 Task: Check details about the amplify effect.
Action: Mouse moved to (461, 76)
Screenshot: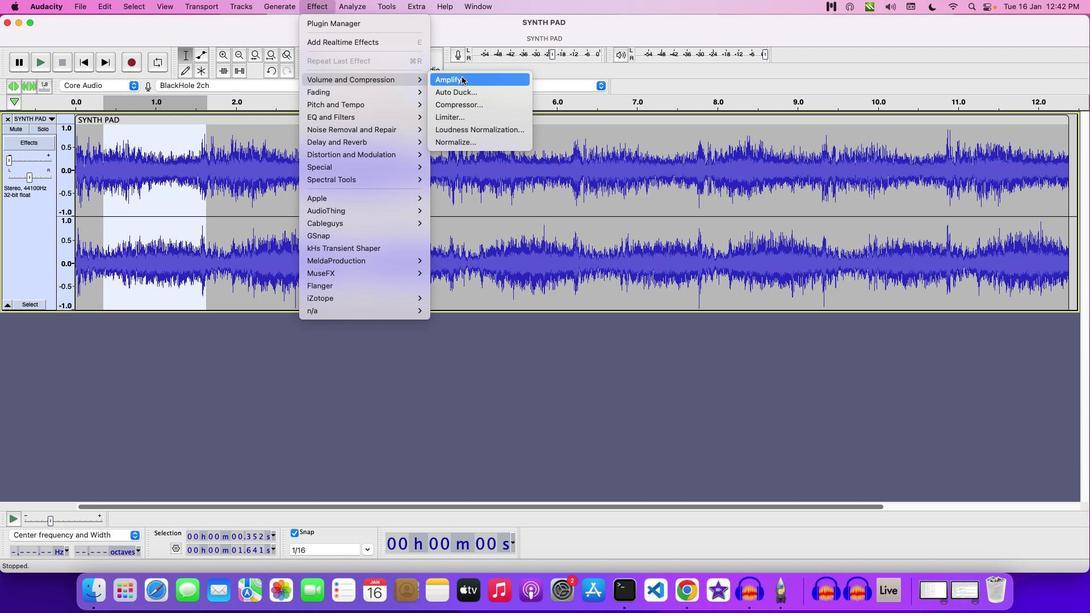 
Action: Mouse pressed left at (461, 76)
Screenshot: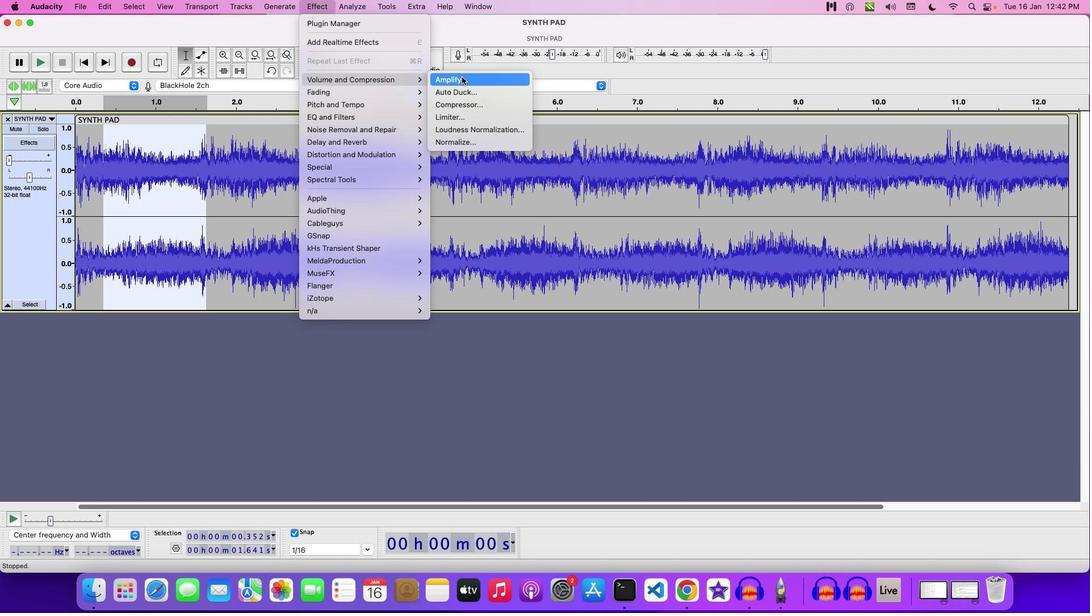 
Action: Mouse moved to (478, 266)
Screenshot: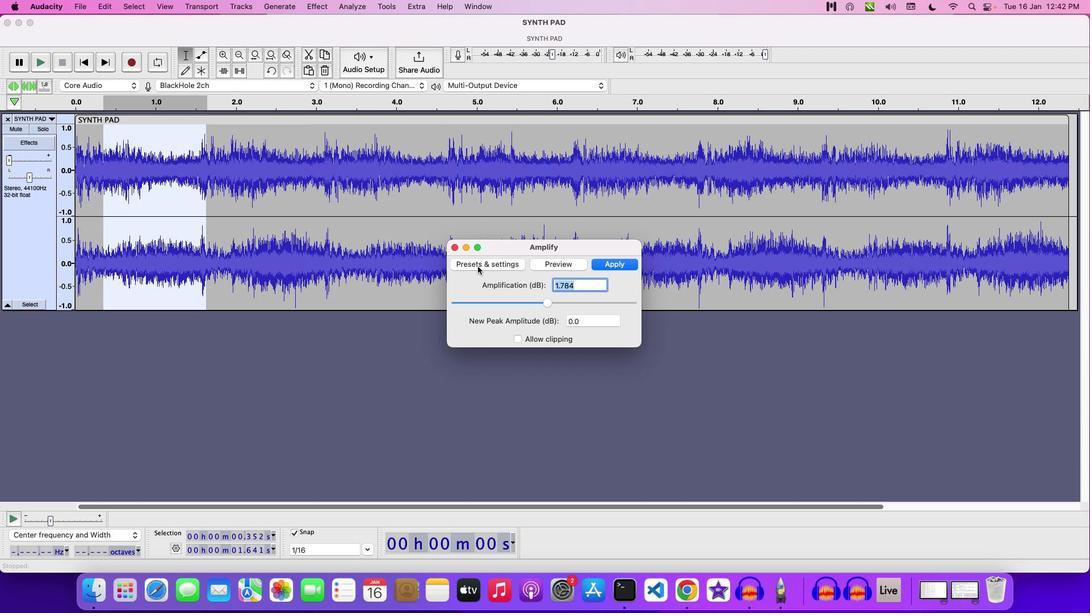 
Action: Mouse pressed left at (478, 266)
Screenshot: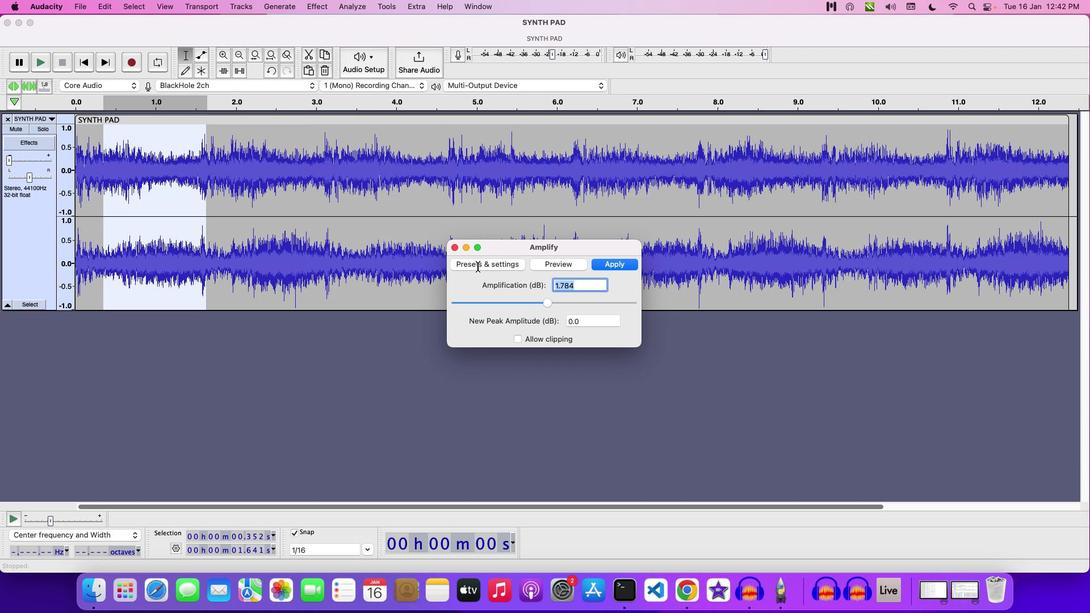 
Action: Mouse moved to (484, 390)
Screenshot: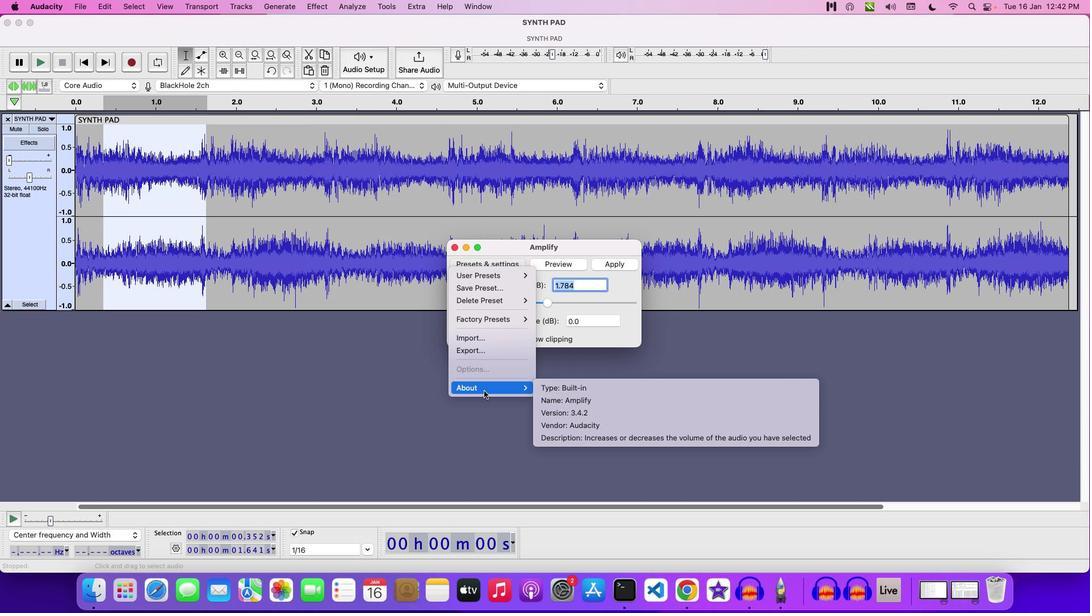 
Action: Mouse pressed left at (484, 390)
Screenshot: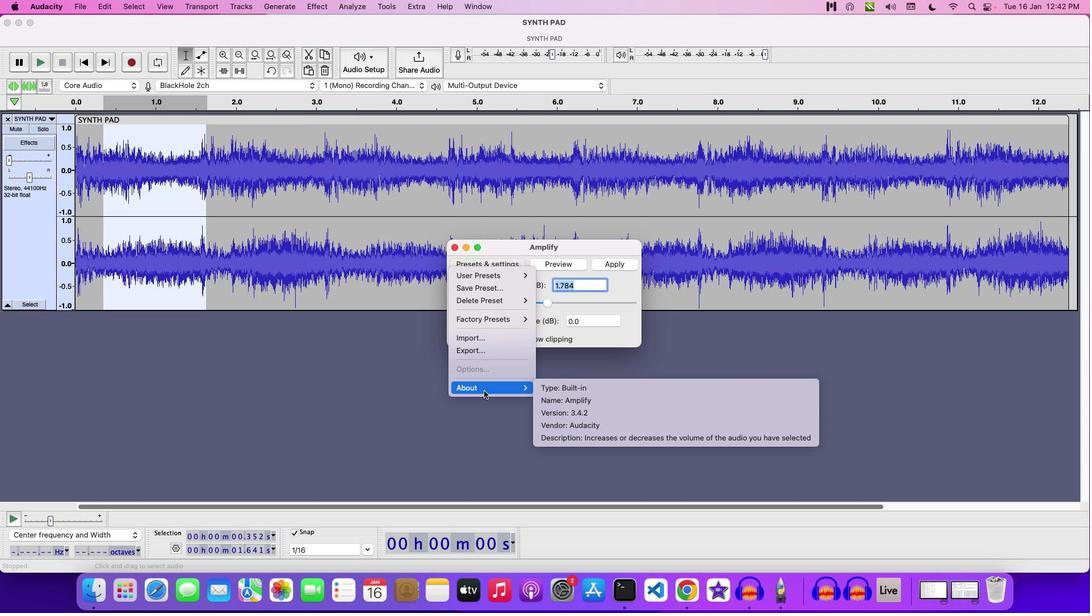 
Action: Mouse moved to (485, 390)
Screenshot: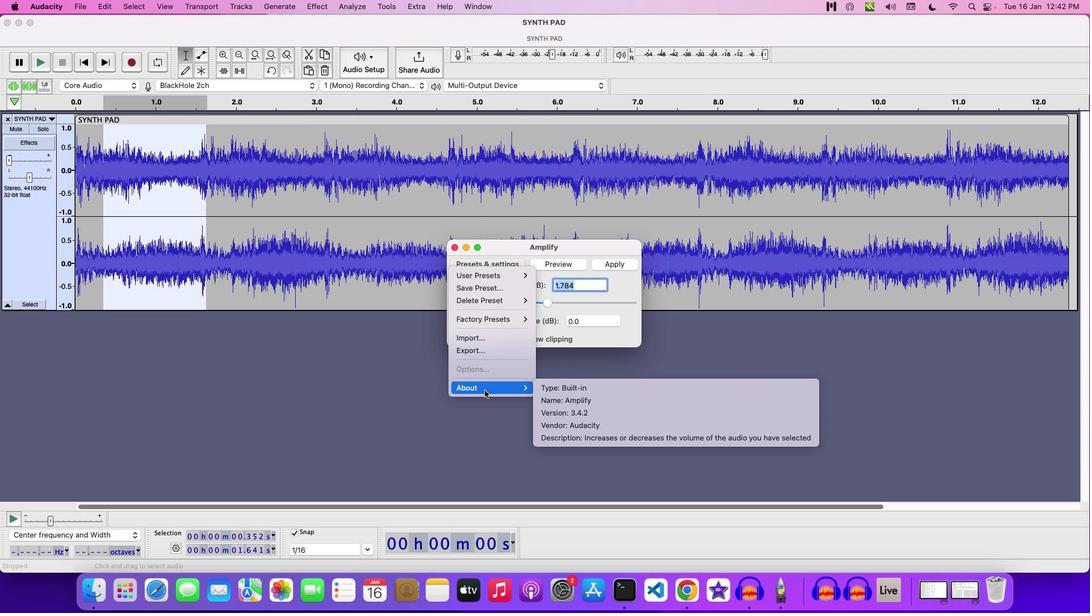 
